 Task: Set the Bill "active" Under New Bill.
Action: Mouse moved to (106, 14)
Screenshot: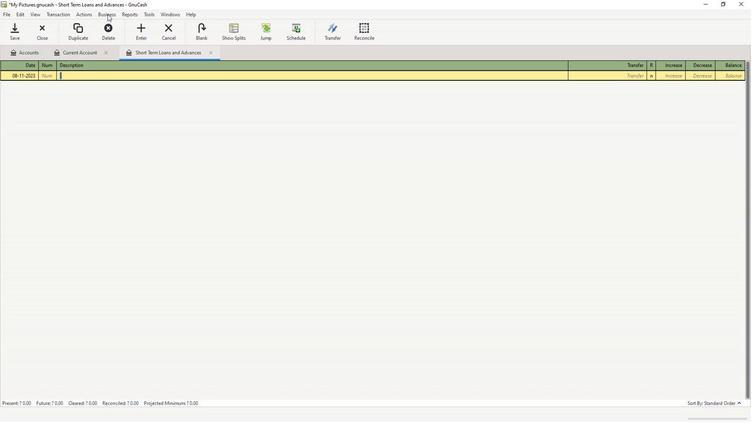 
Action: Mouse pressed left at (106, 14)
Screenshot: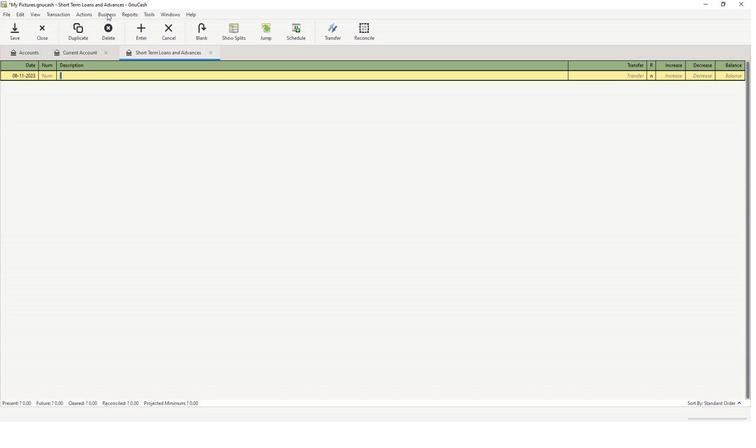 
Action: Mouse moved to (110, 34)
Screenshot: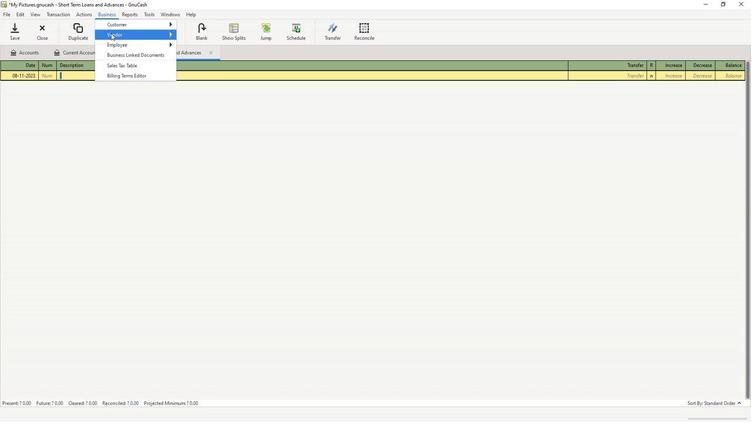 
Action: Mouse pressed left at (110, 34)
Screenshot: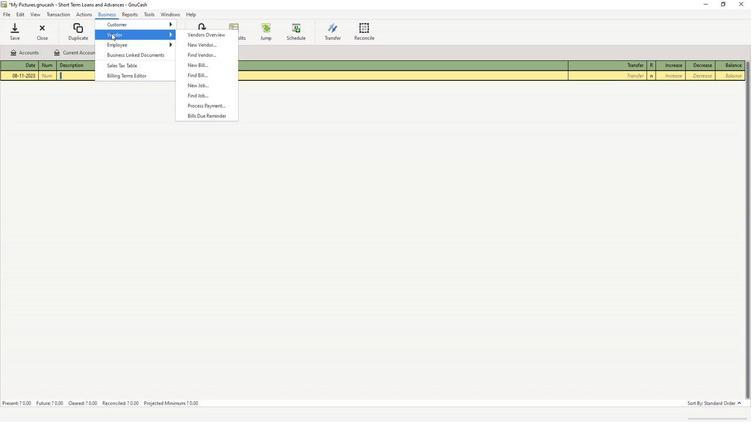 
Action: Mouse moved to (195, 65)
Screenshot: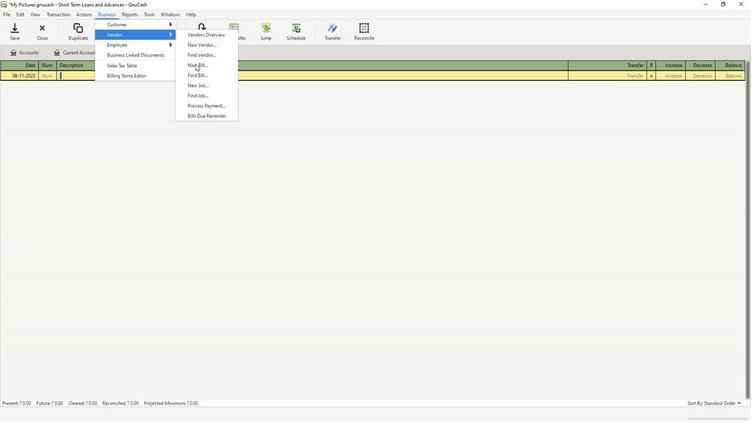 
Action: Mouse pressed left at (195, 65)
Screenshot: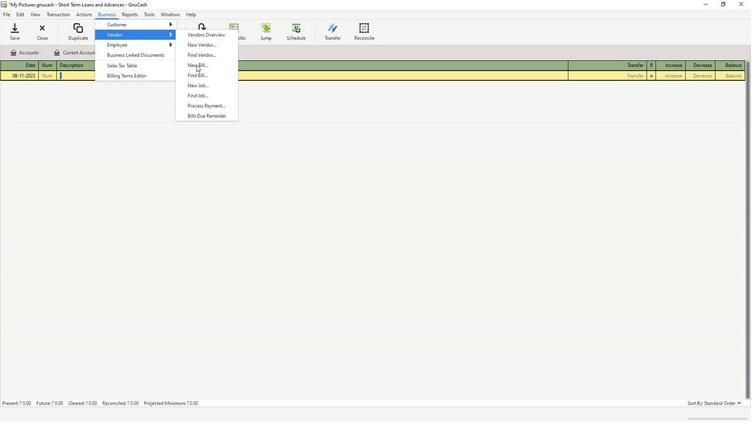 
Action: Mouse moved to (354, 142)
Screenshot: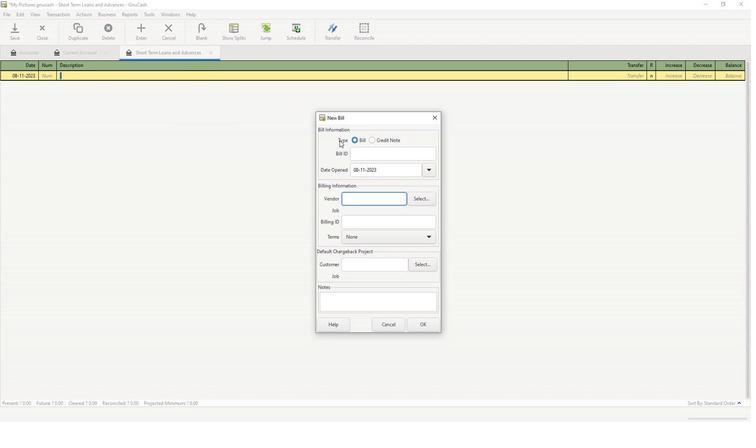 
Action: Mouse pressed left at (354, 142)
Screenshot: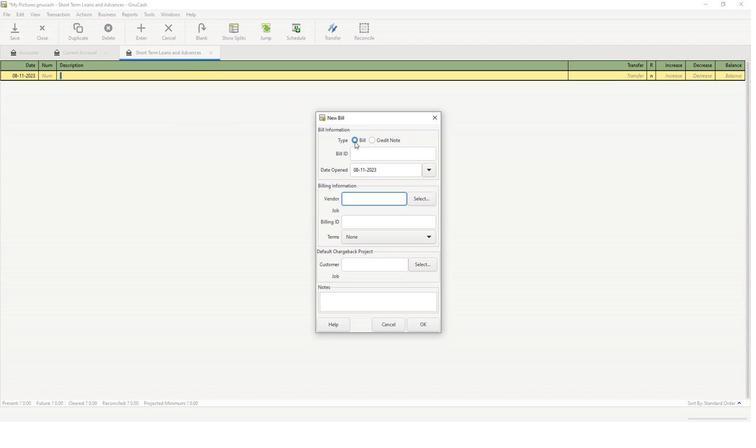 
